 Task: Use Comedy Low Honk Effect in this video Movie B.mp4
Action: Mouse pressed left at (278, 139)
Screenshot: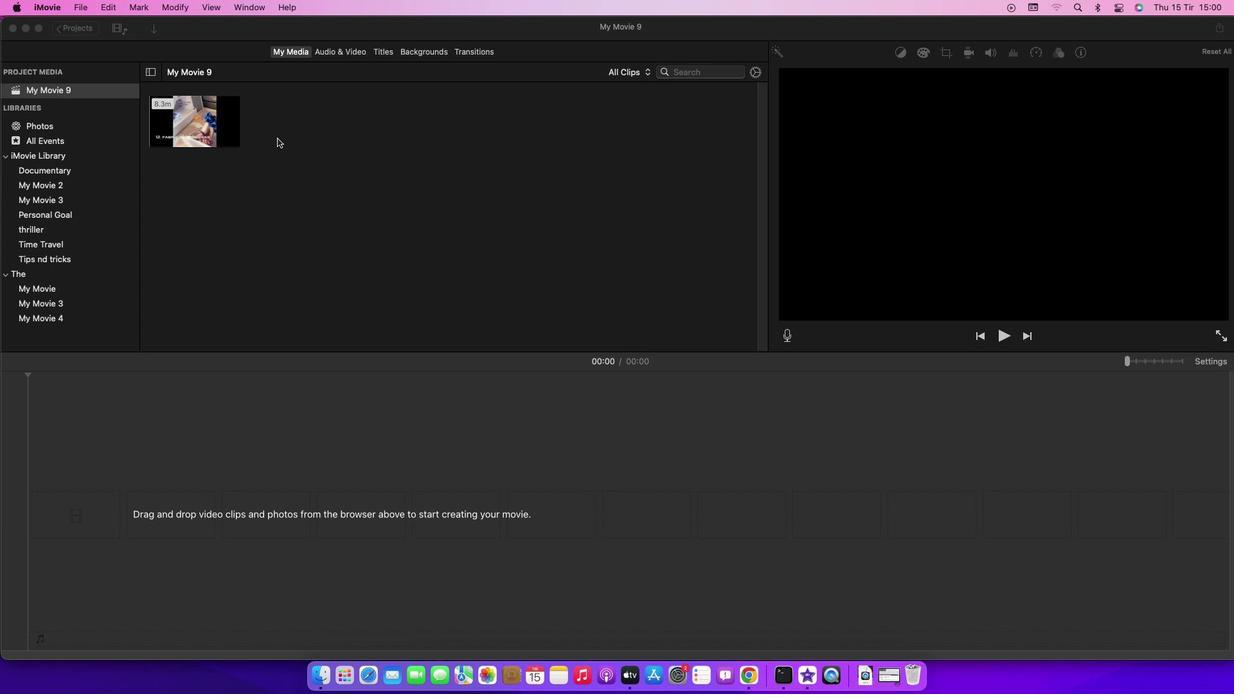 
Action: Mouse moved to (189, 130)
Screenshot: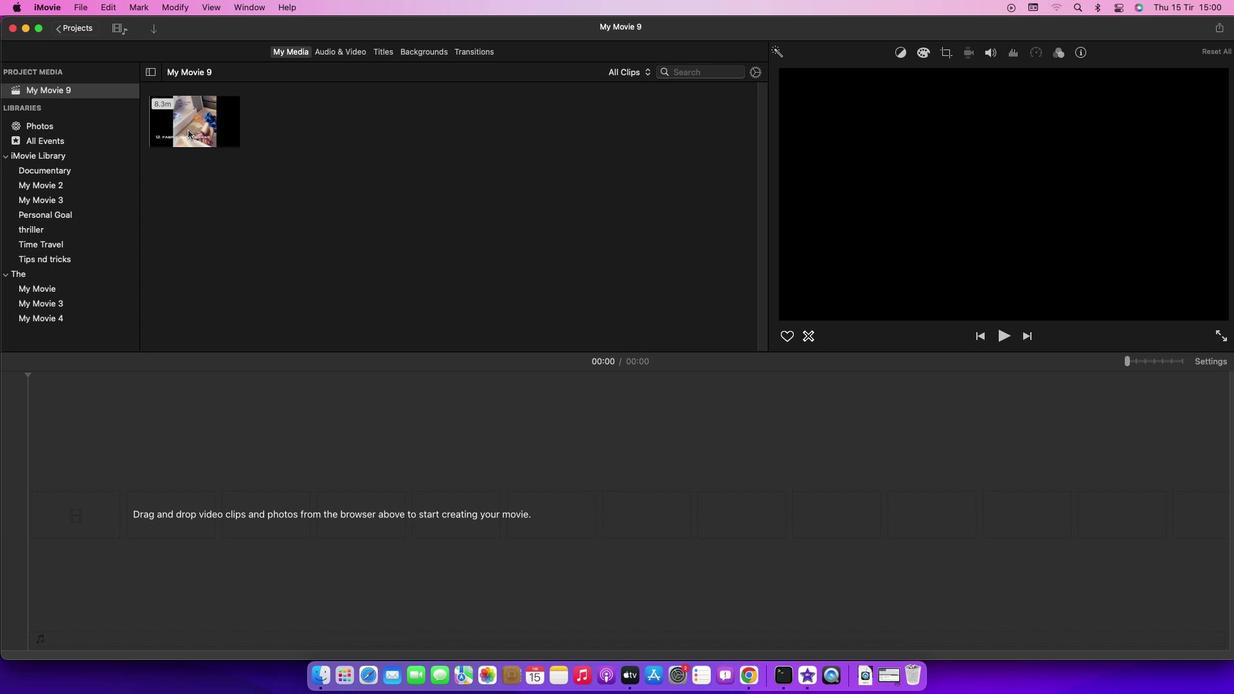 
Action: Mouse pressed left at (189, 130)
Screenshot: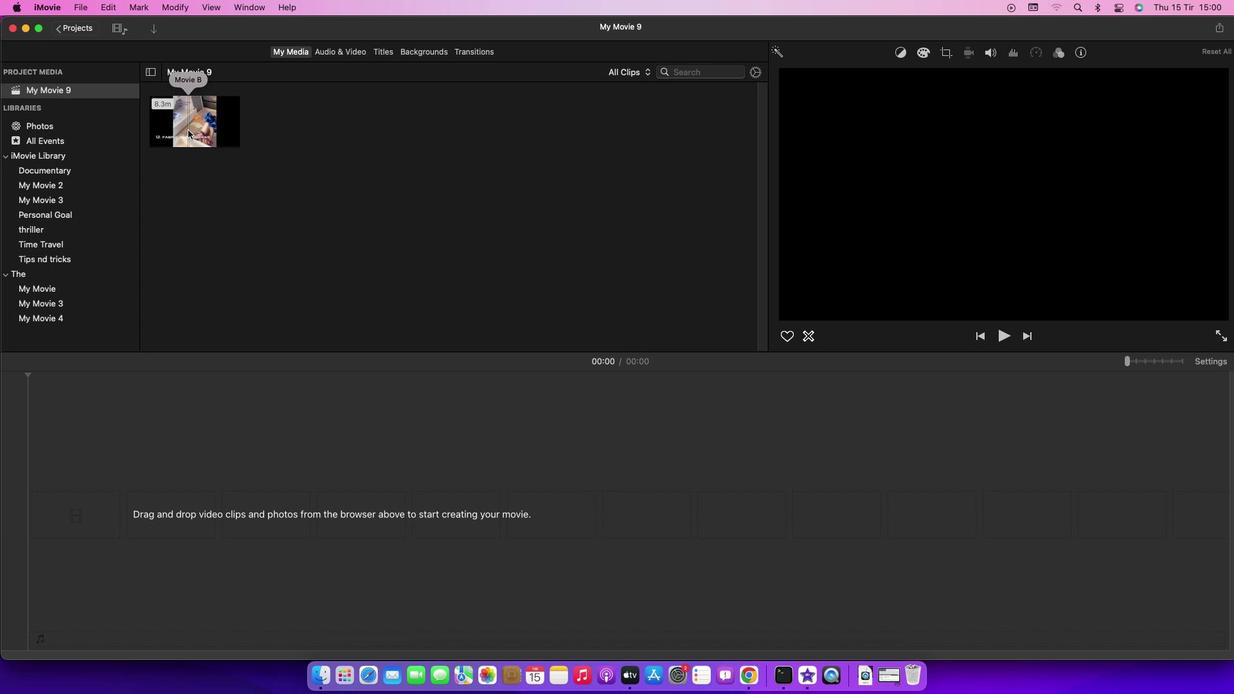 
Action: Mouse moved to (206, 119)
Screenshot: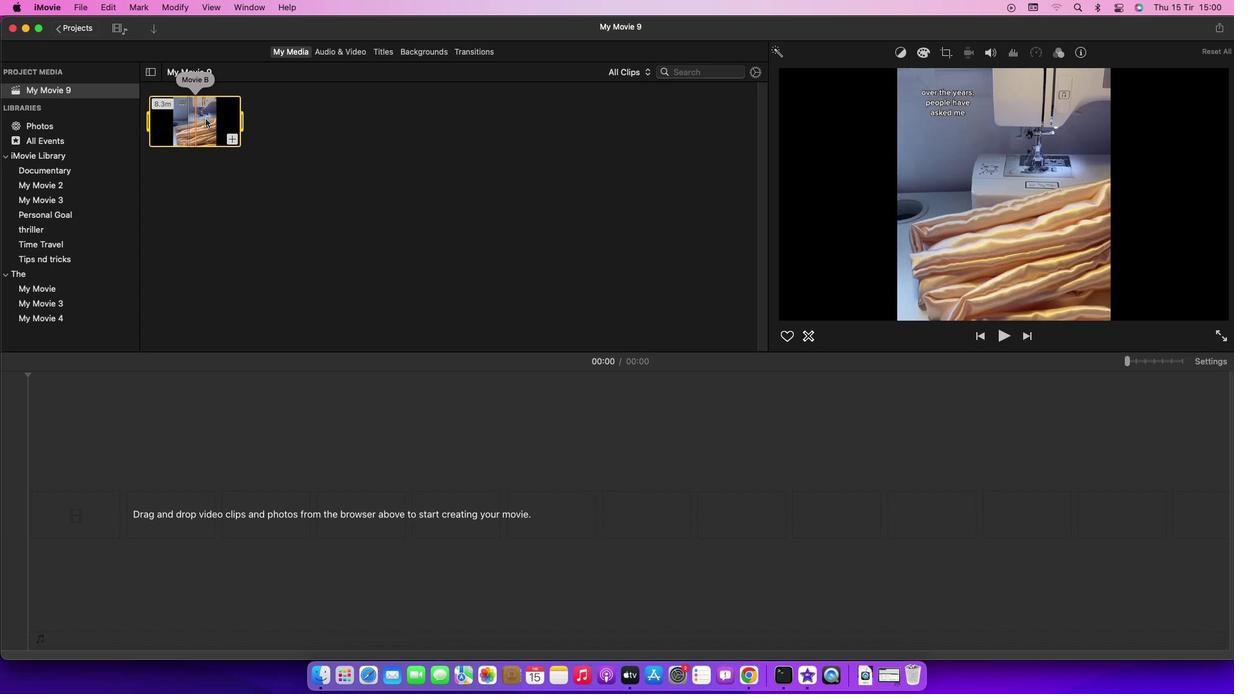 
Action: Mouse pressed left at (206, 119)
Screenshot: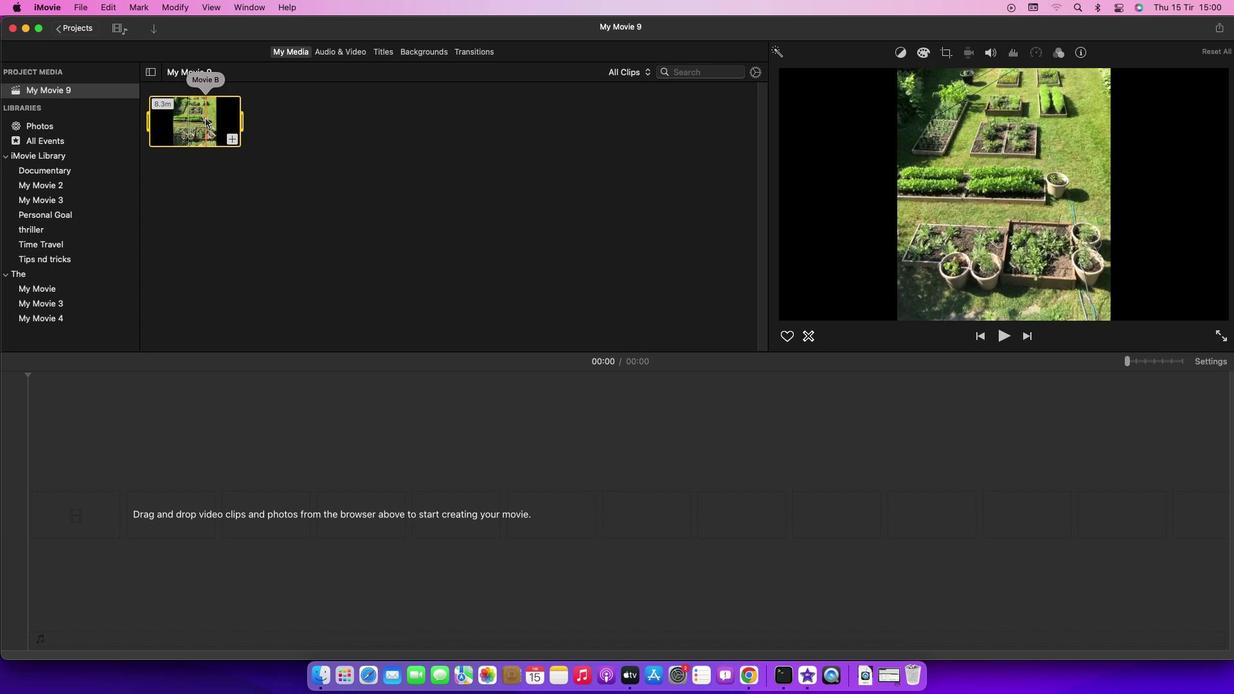 
Action: Mouse moved to (338, 52)
Screenshot: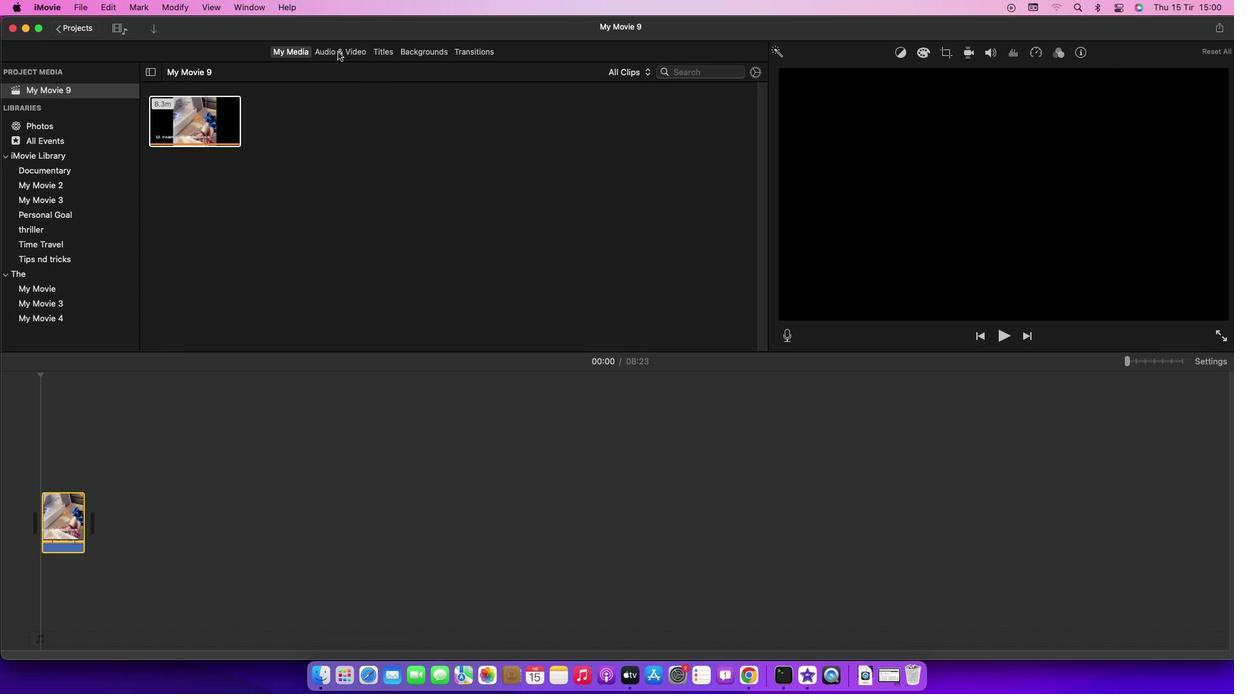 
Action: Mouse pressed left at (338, 52)
Screenshot: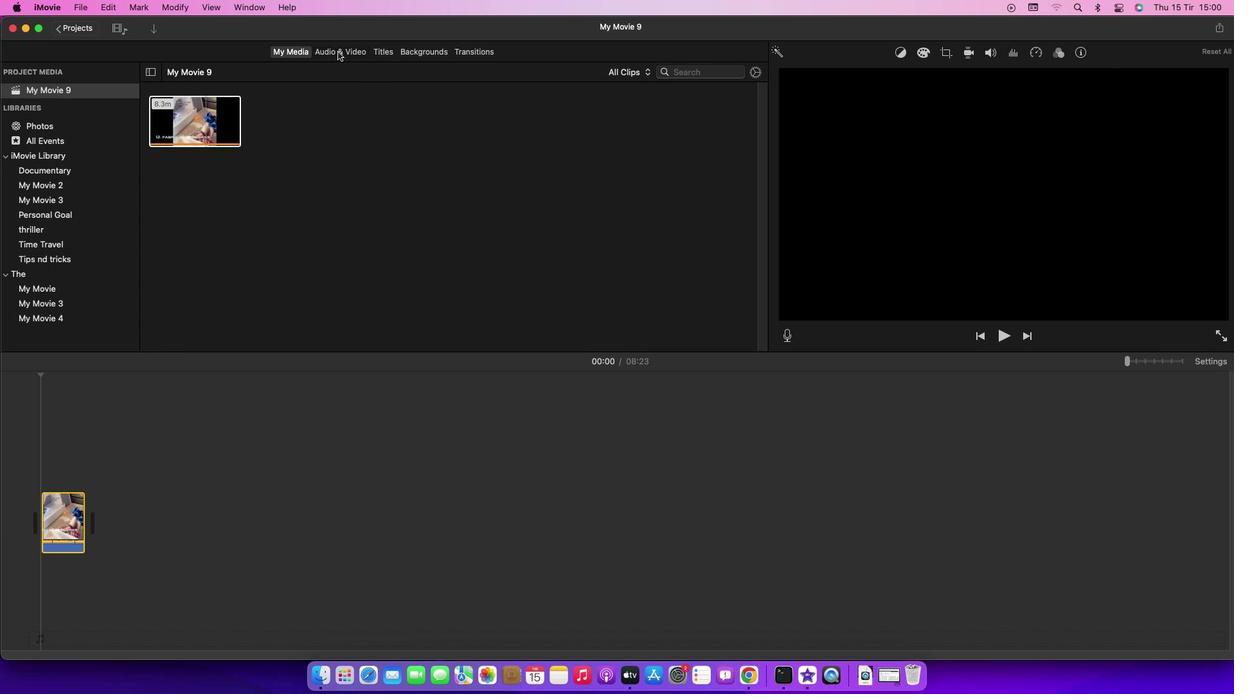 
Action: Mouse moved to (69, 122)
Screenshot: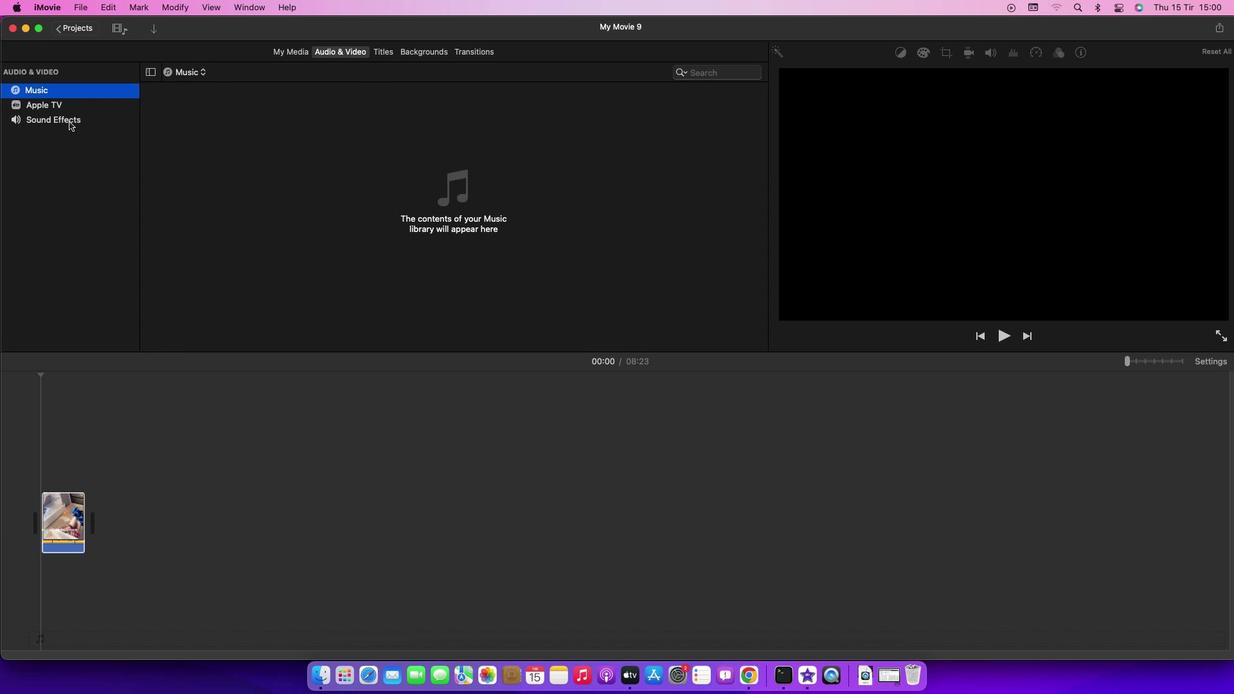 
Action: Mouse pressed left at (69, 122)
Screenshot: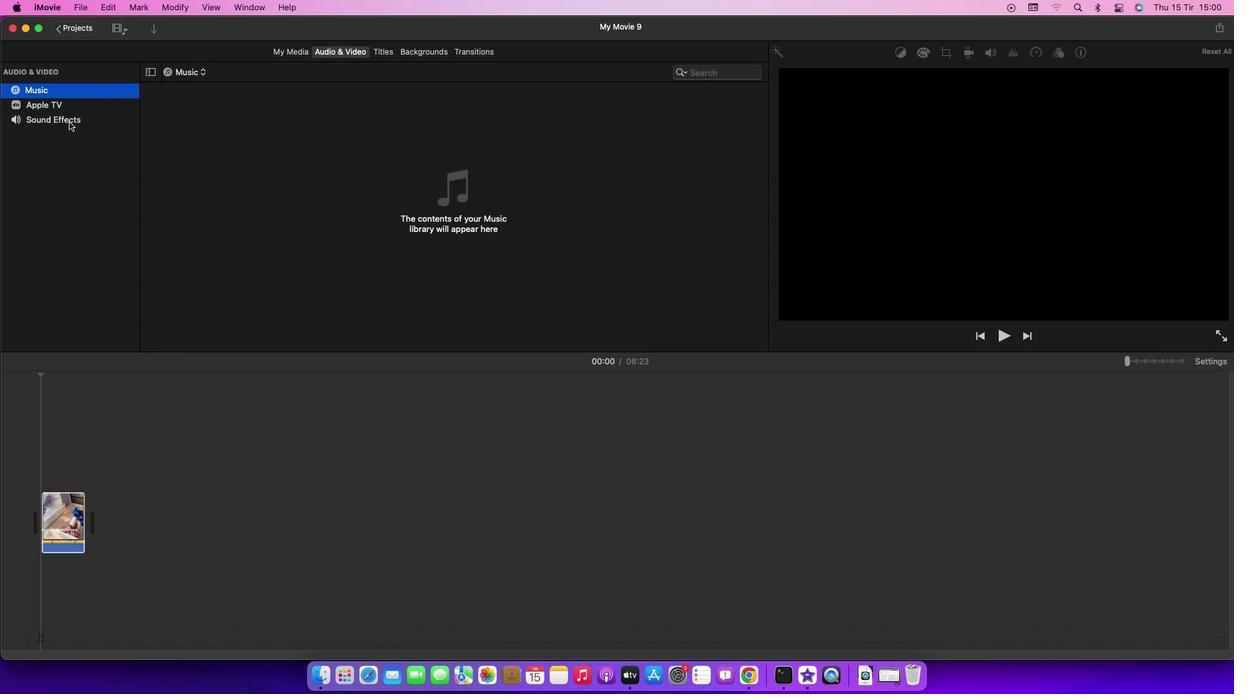 
Action: Mouse moved to (225, 308)
Screenshot: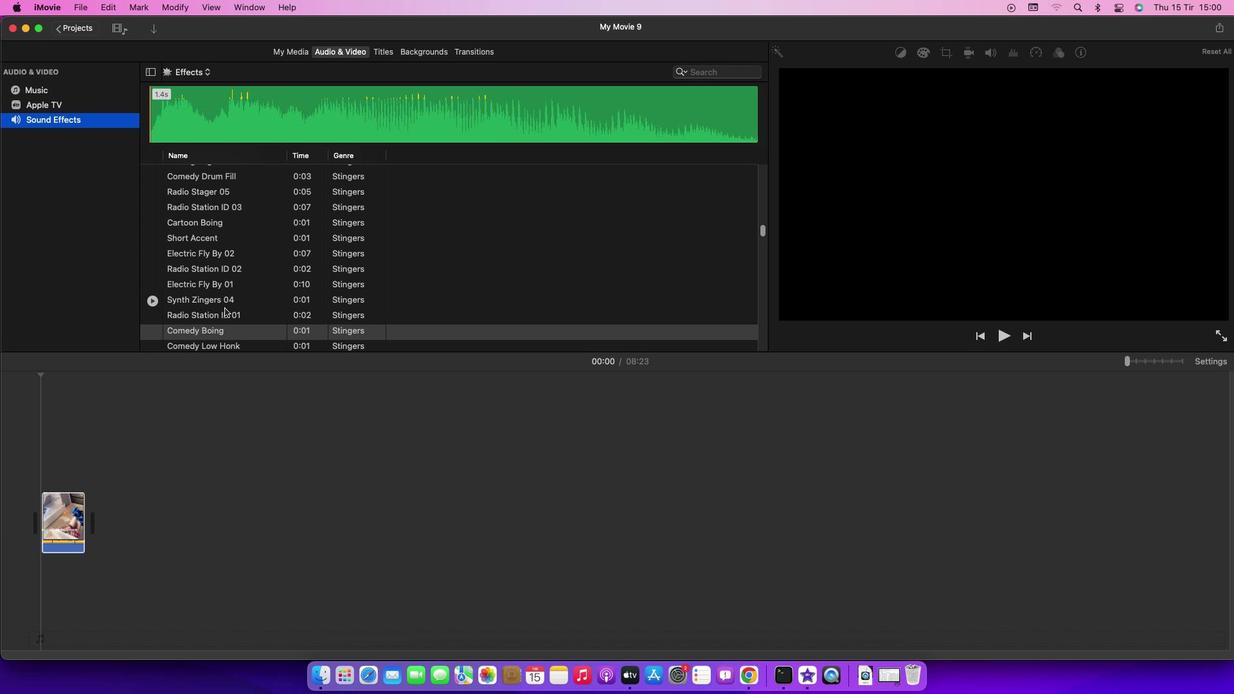 
Action: Mouse scrolled (225, 308) with delta (0, 0)
Screenshot: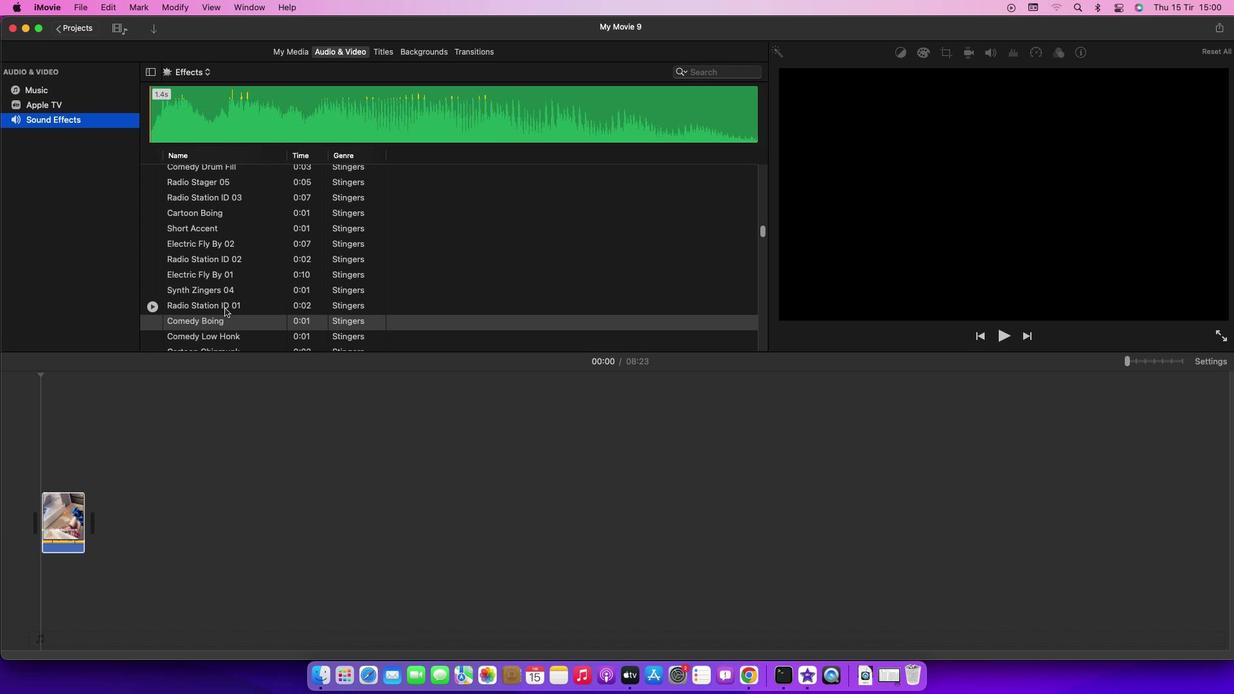 
Action: Mouse scrolled (225, 308) with delta (0, 0)
Screenshot: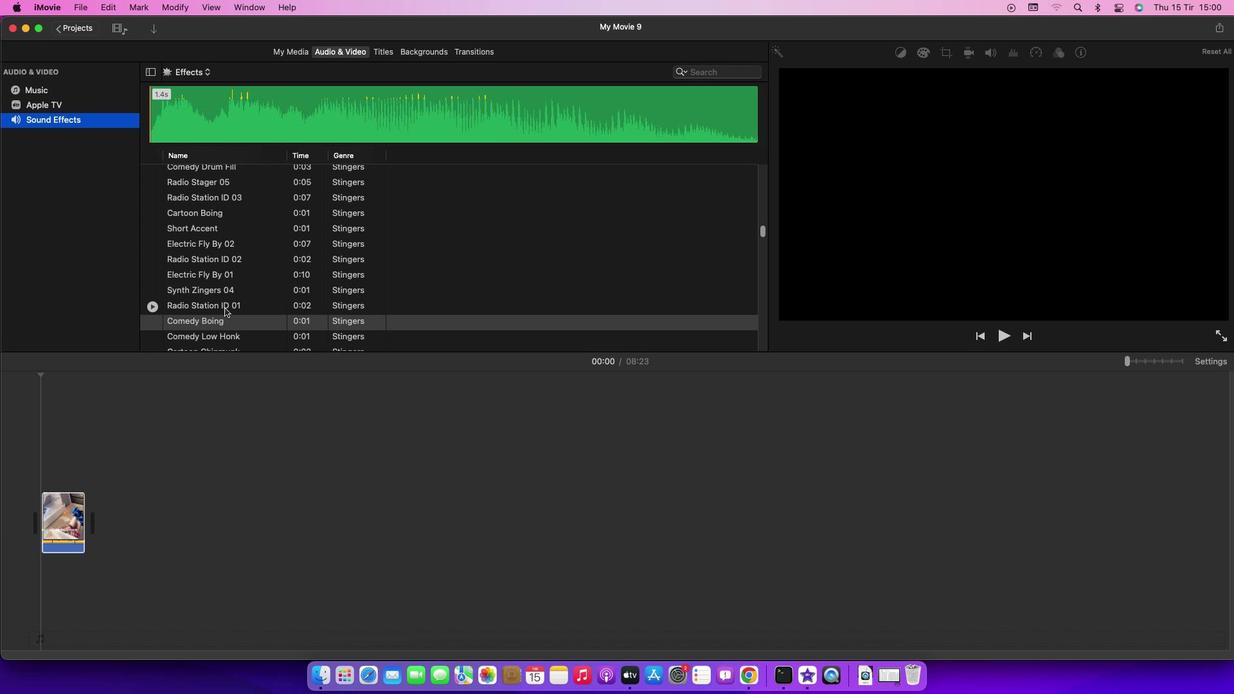 
Action: Mouse moved to (202, 338)
Screenshot: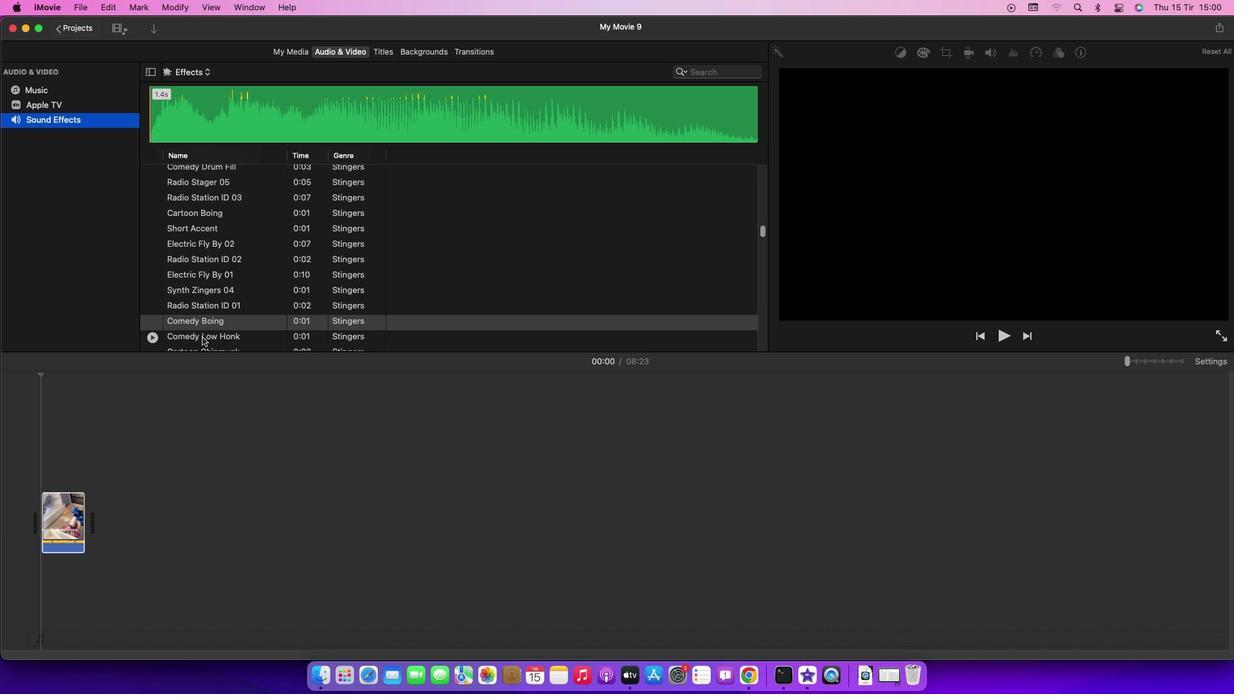 
Action: Mouse pressed left at (202, 338)
Screenshot: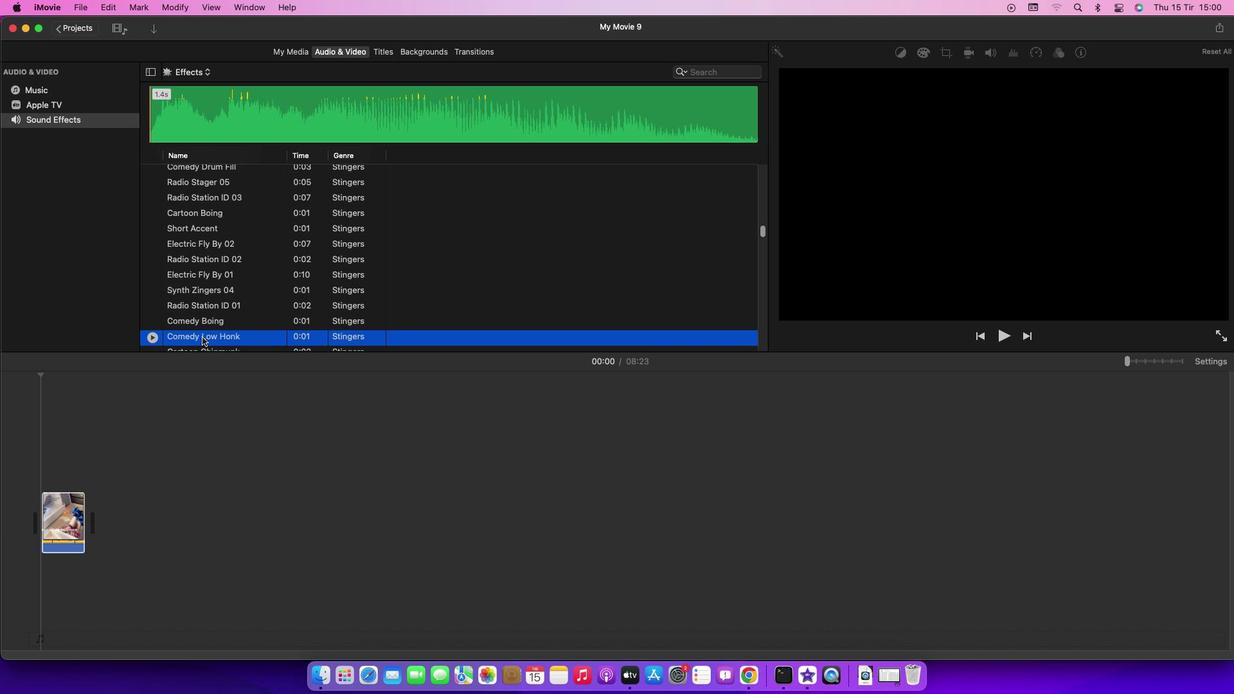 
Action: Mouse moved to (212, 335)
Screenshot: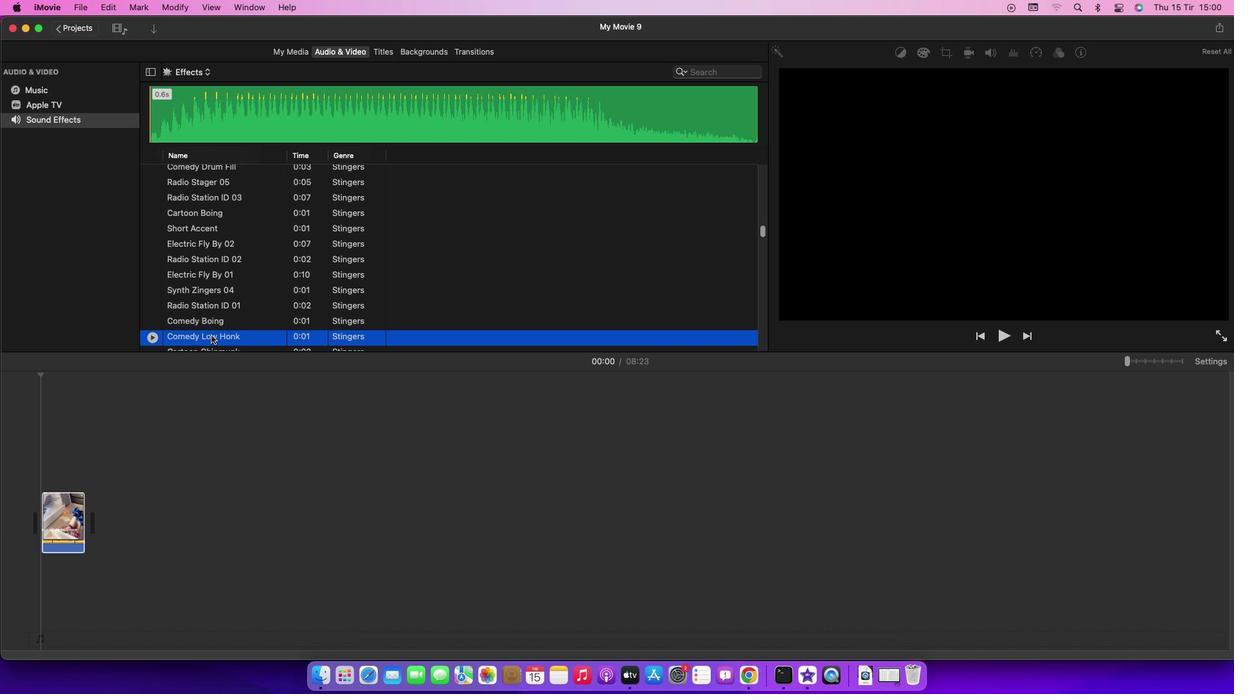 
Action: Mouse pressed left at (212, 335)
Screenshot: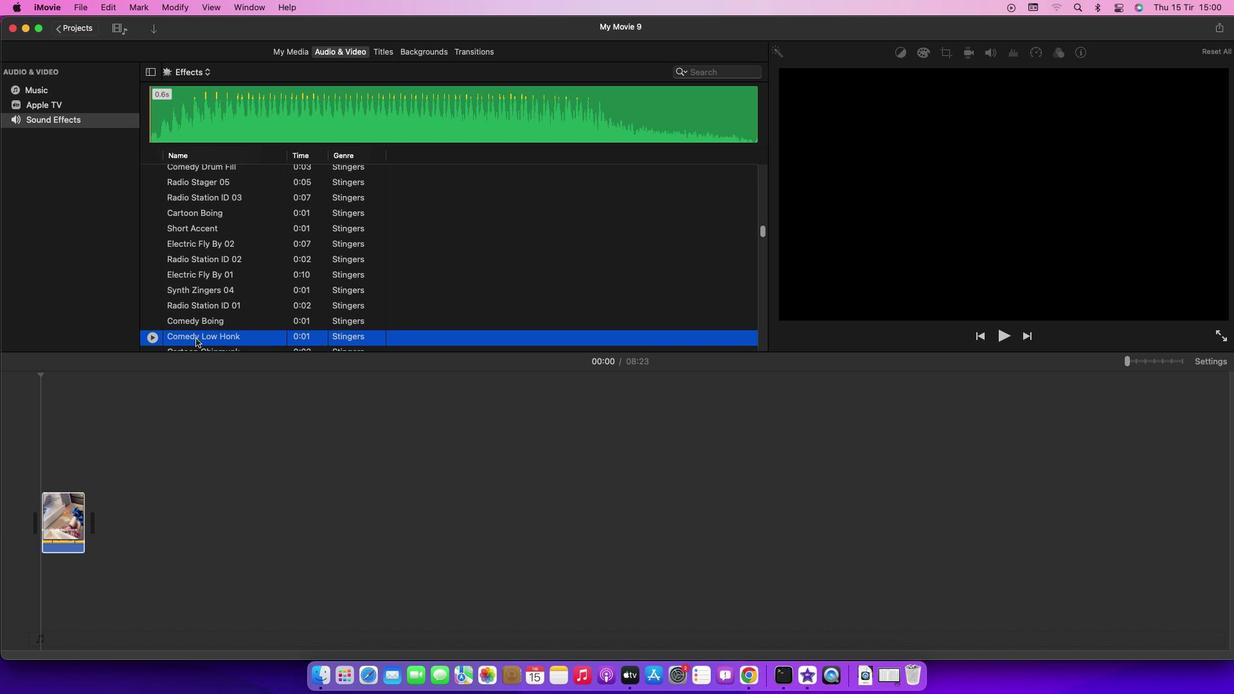 
Action: Mouse moved to (291, 516)
Screenshot: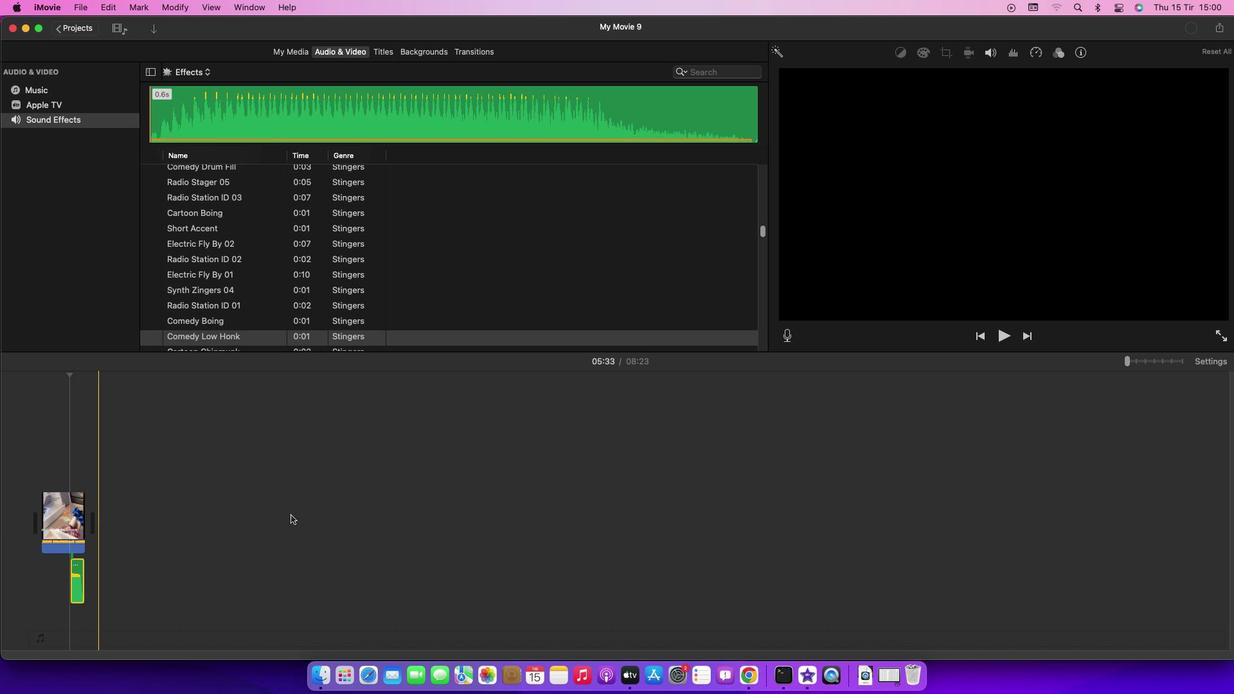 
